 Task: Download a spreadsheet as a "Microsoft Excel (.xlsx)" file.
Action: Mouse moved to (38, 76)
Screenshot: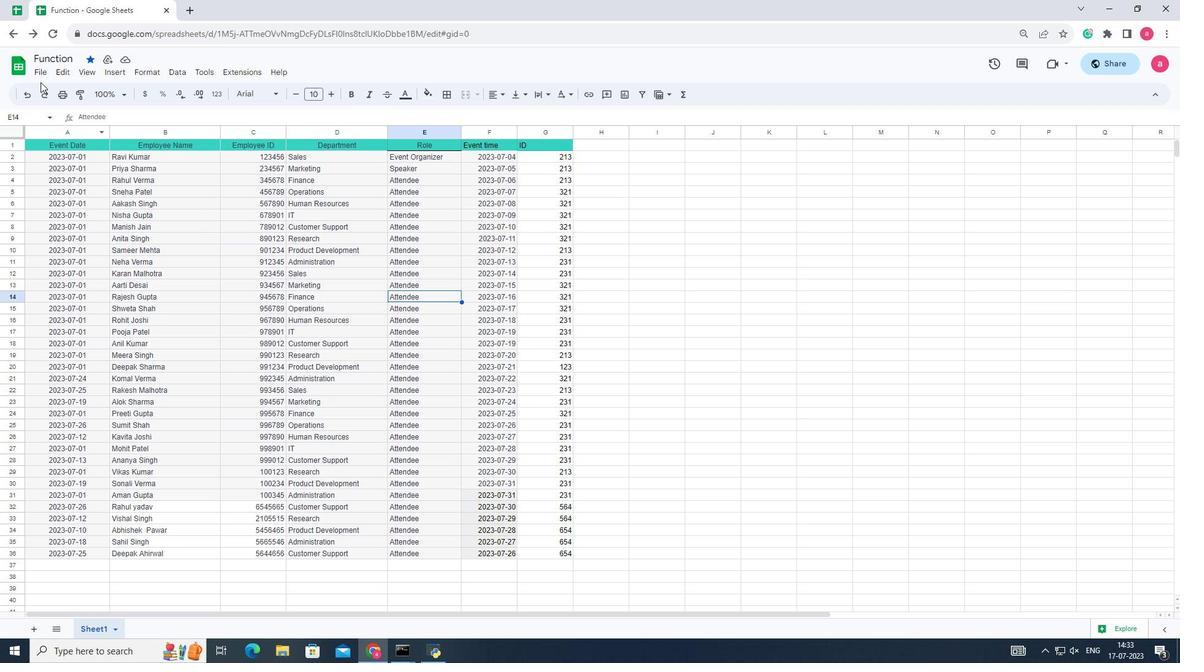 
Action: Mouse pressed left at (38, 76)
Screenshot: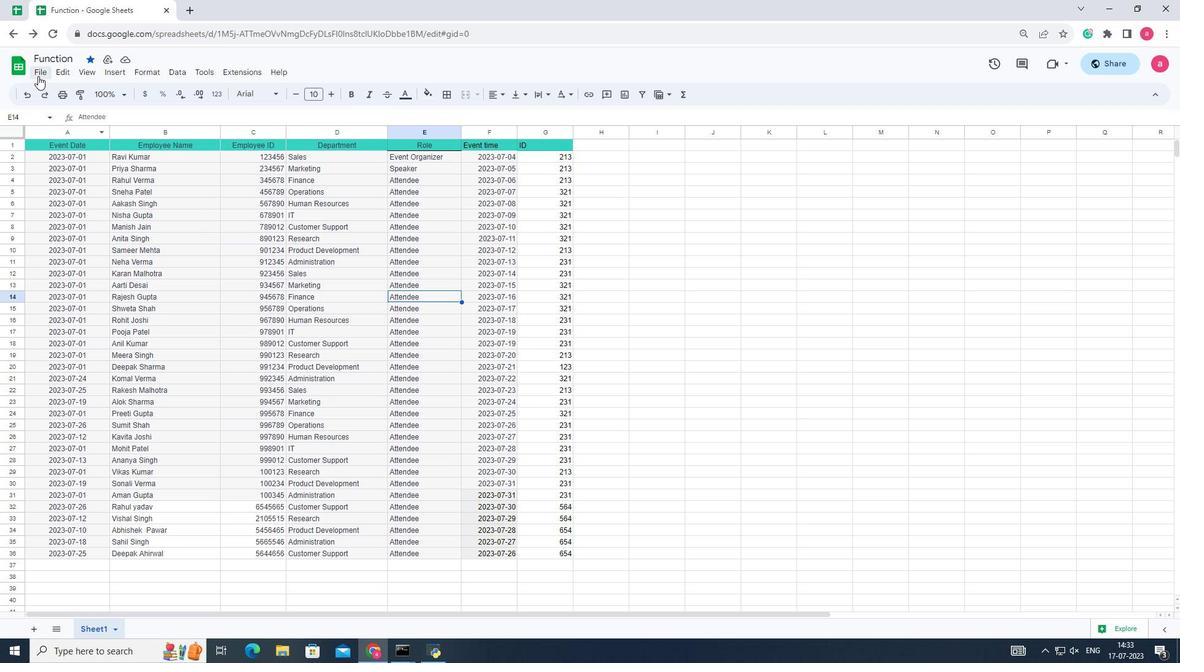 
Action: Mouse moved to (242, 208)
Screenshot: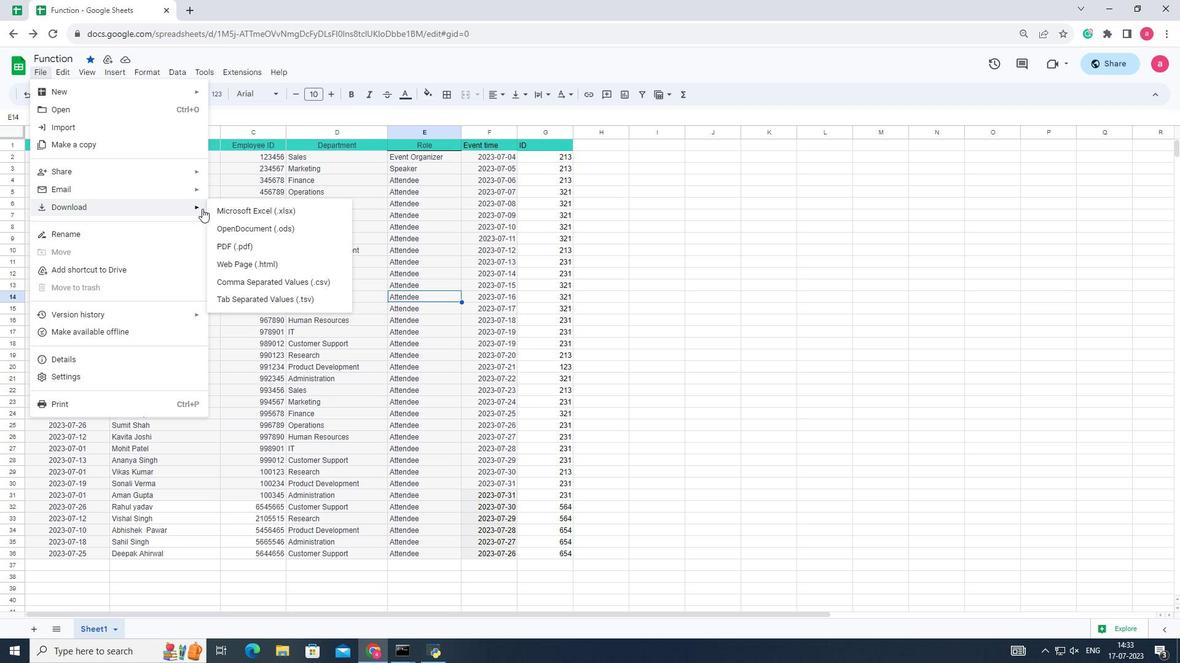 
Action: Mouse pressed left at (242, 208)
Screenshot: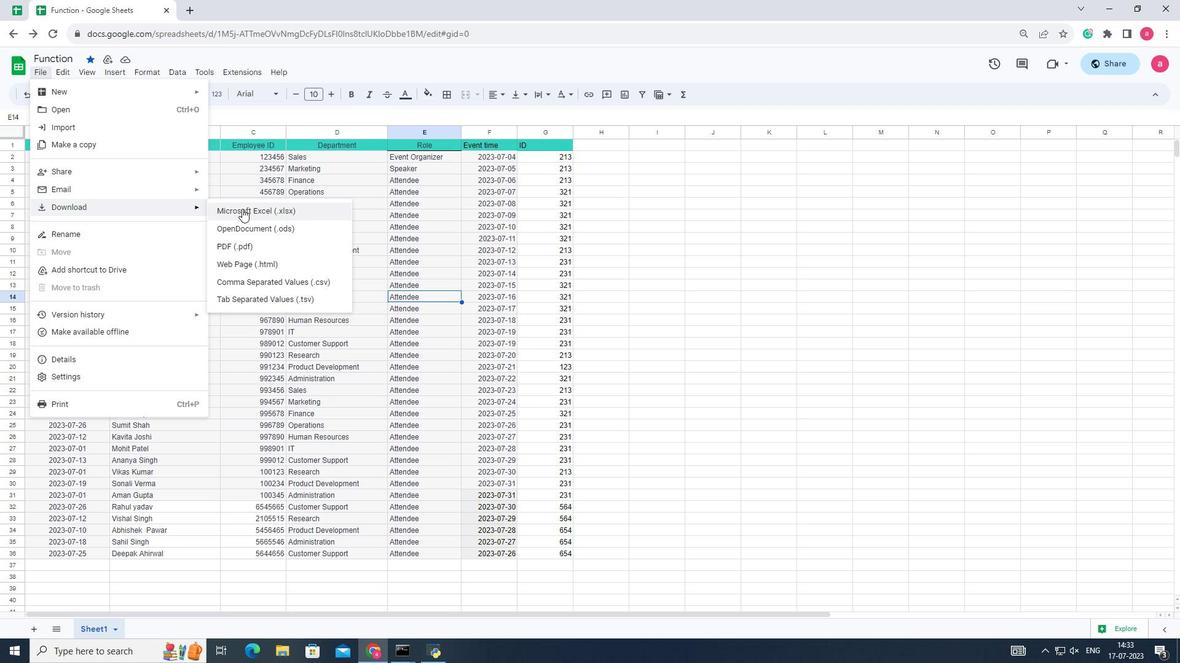 
